 Task: Select option "Nobody" in board creation restrictions.
Action: Mouse moved to (161, 181)
Screenshot: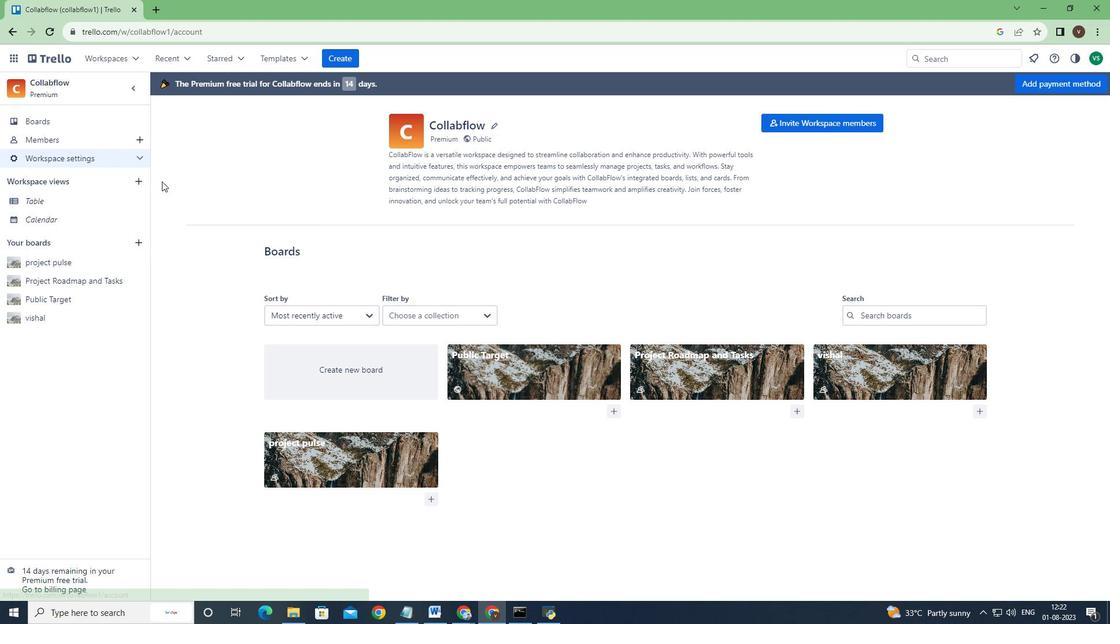 
Action: Mouse pressed left at (161, 181)
Screenshot: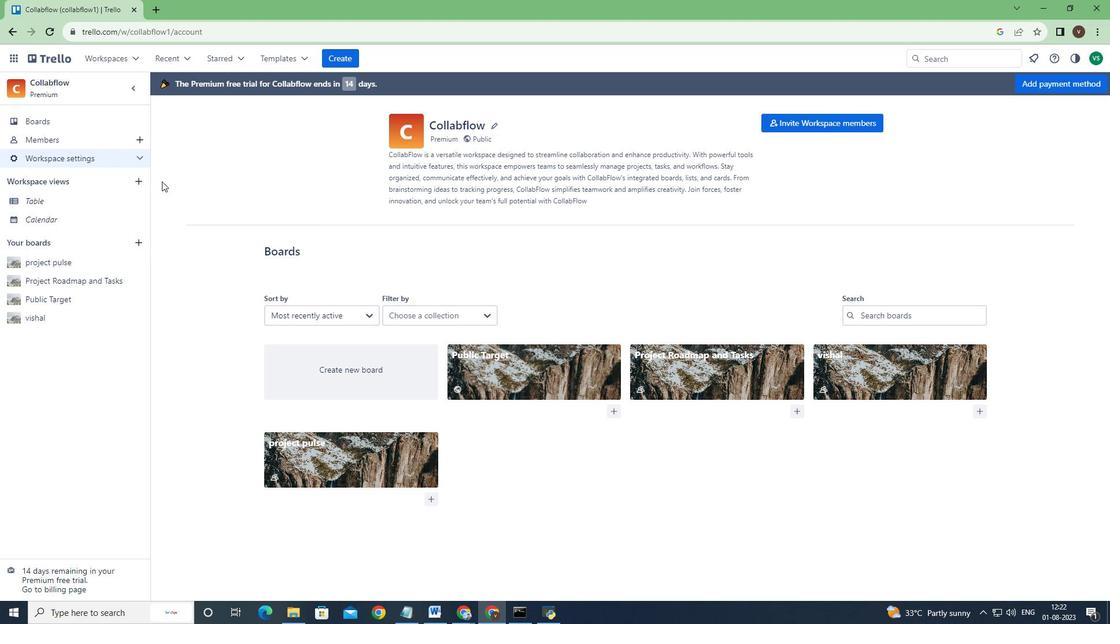 
Action: Mouse moved to (713, 473)
Screenshot: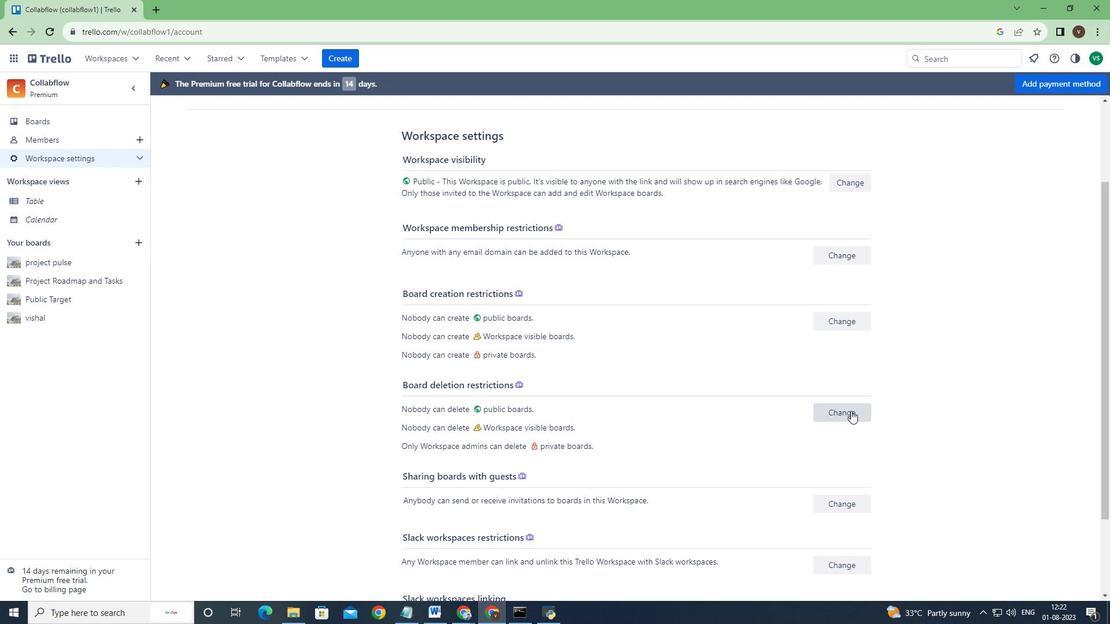 
Action: Mouse scrolled (713, 473) with delta (0, 0)
Screenshot: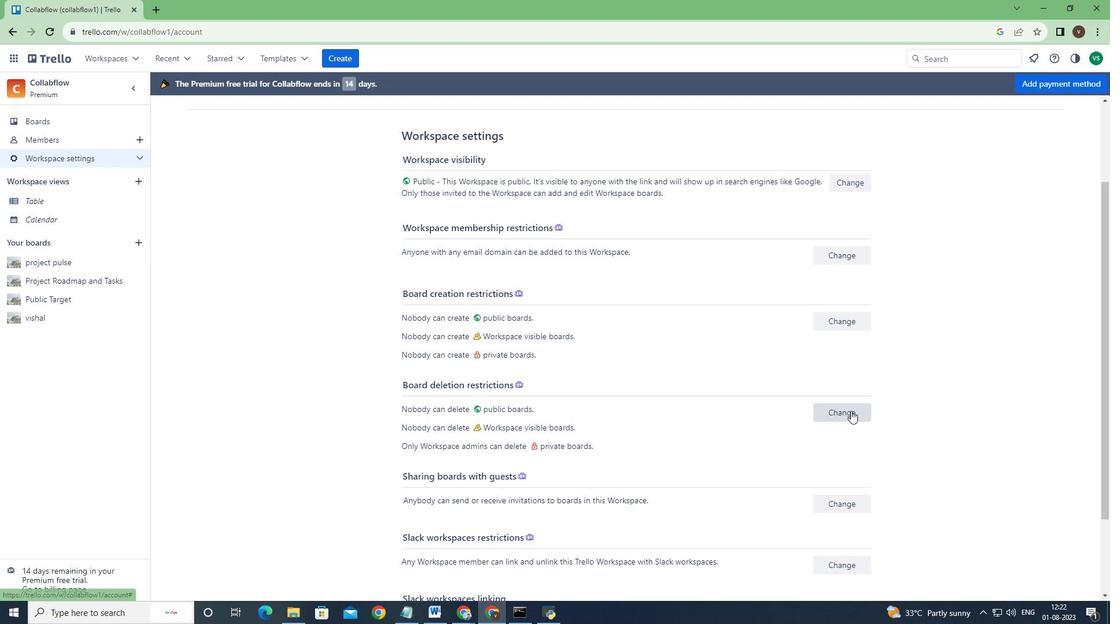 
Action: Mouse scrolled (713, 473) with delta (0, 0)
Screenshot: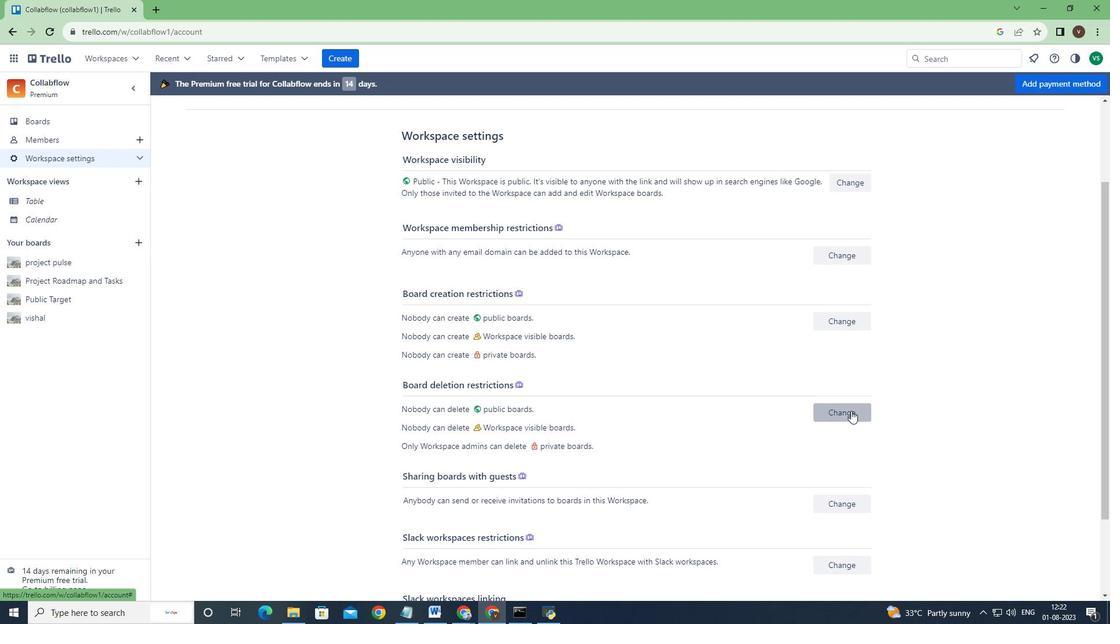 
Action: Mouse moved to (851, 411)
Screenshot: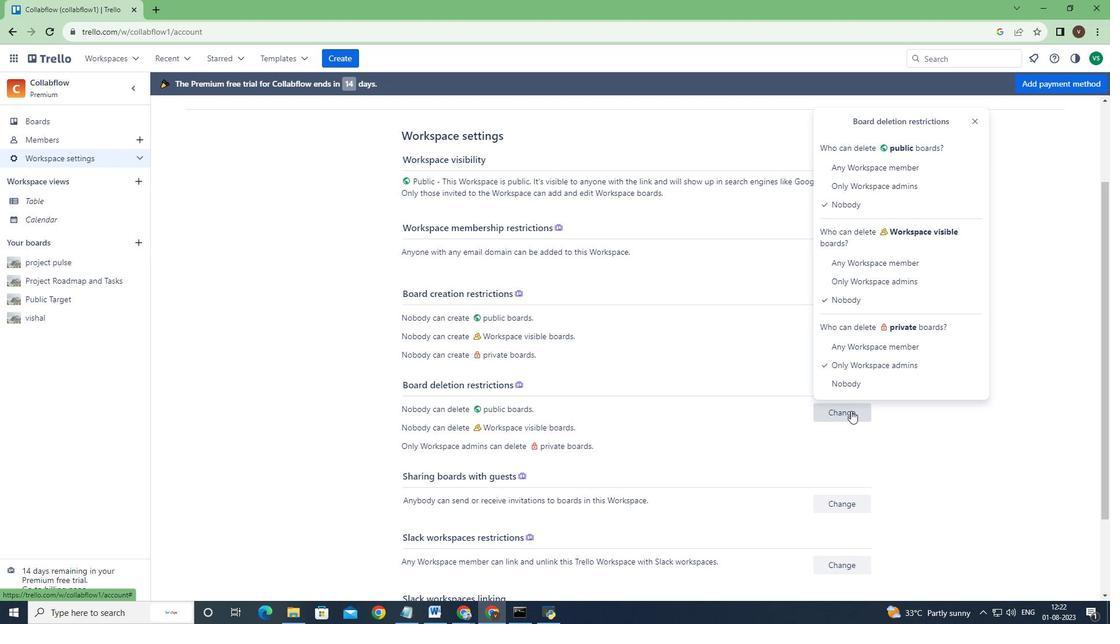 
Action: Mouse pressed left at (851, 411)
Screenshot: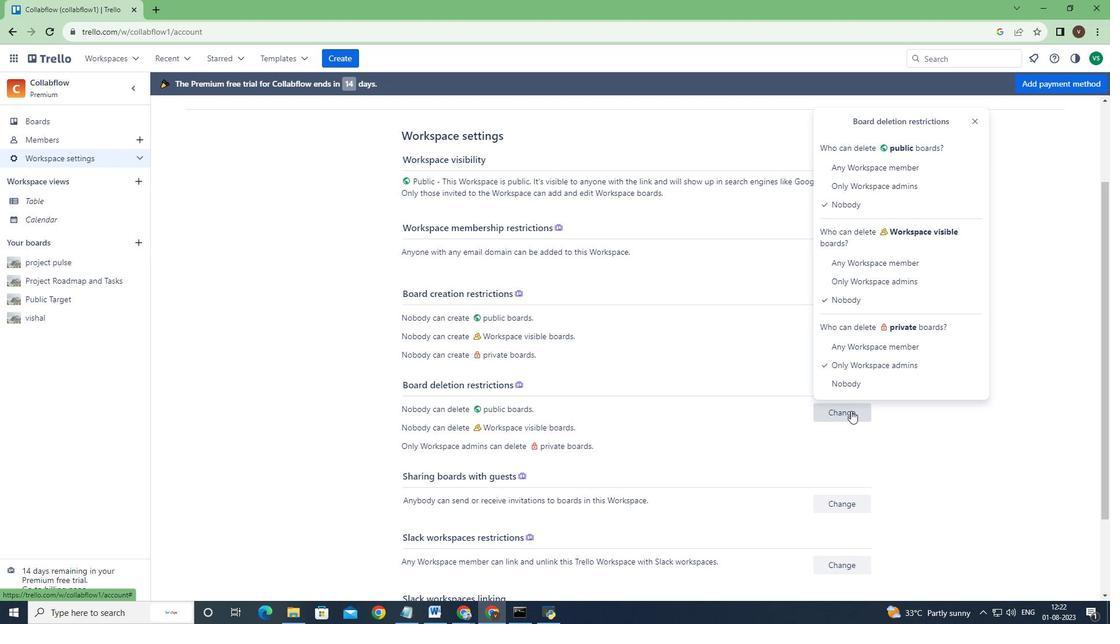
Action: Mouse moved to (865, 378)
Screenshot: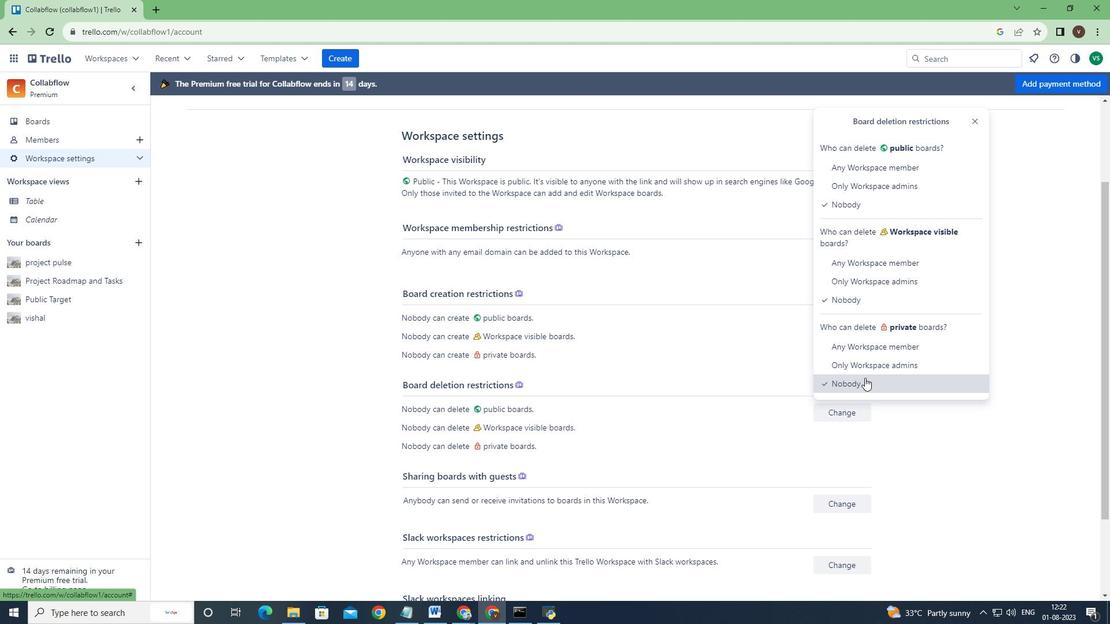 
Action: Mouse pressed left at (865, 378)
Screenshot: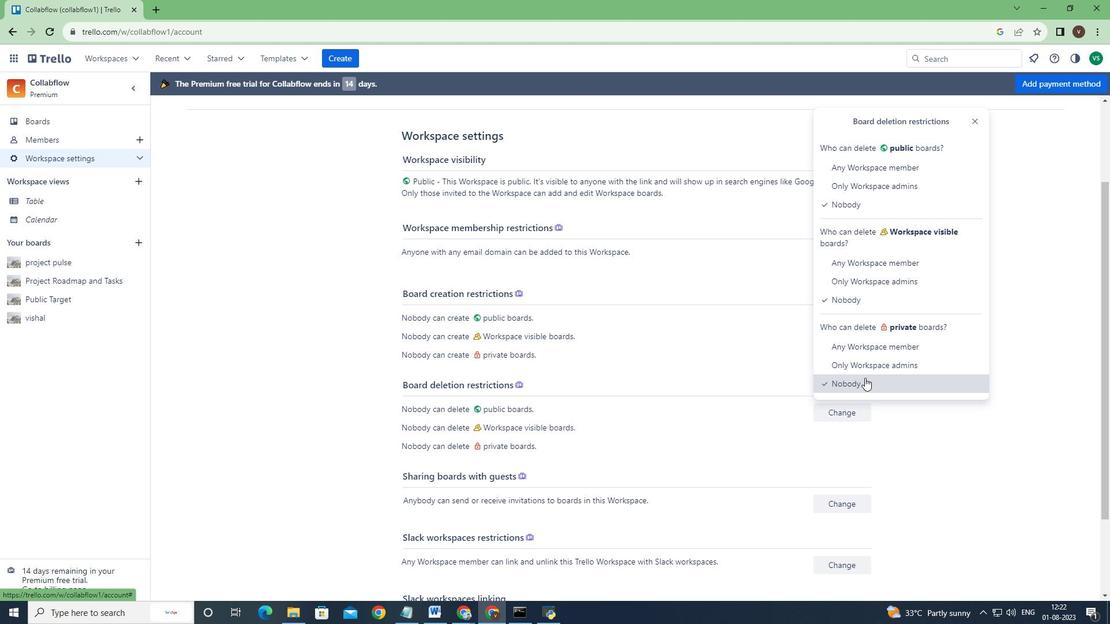 
